 Task: Select the criteria, "checkbox" to use custom cell values for unchecked.
Action: Mouse moved to (225, 75)
Screenshot: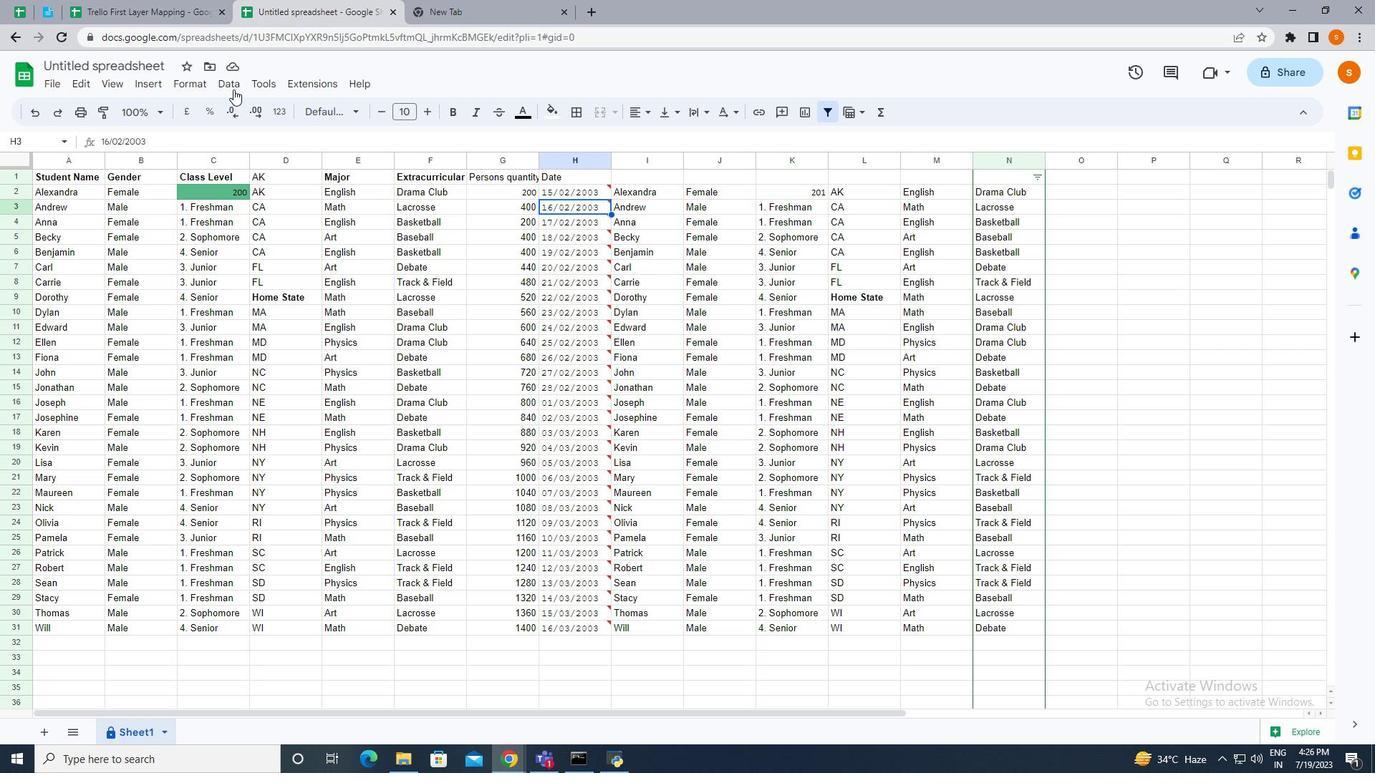 
Action: Mouse pressed left at (225, 75)
Screenshot: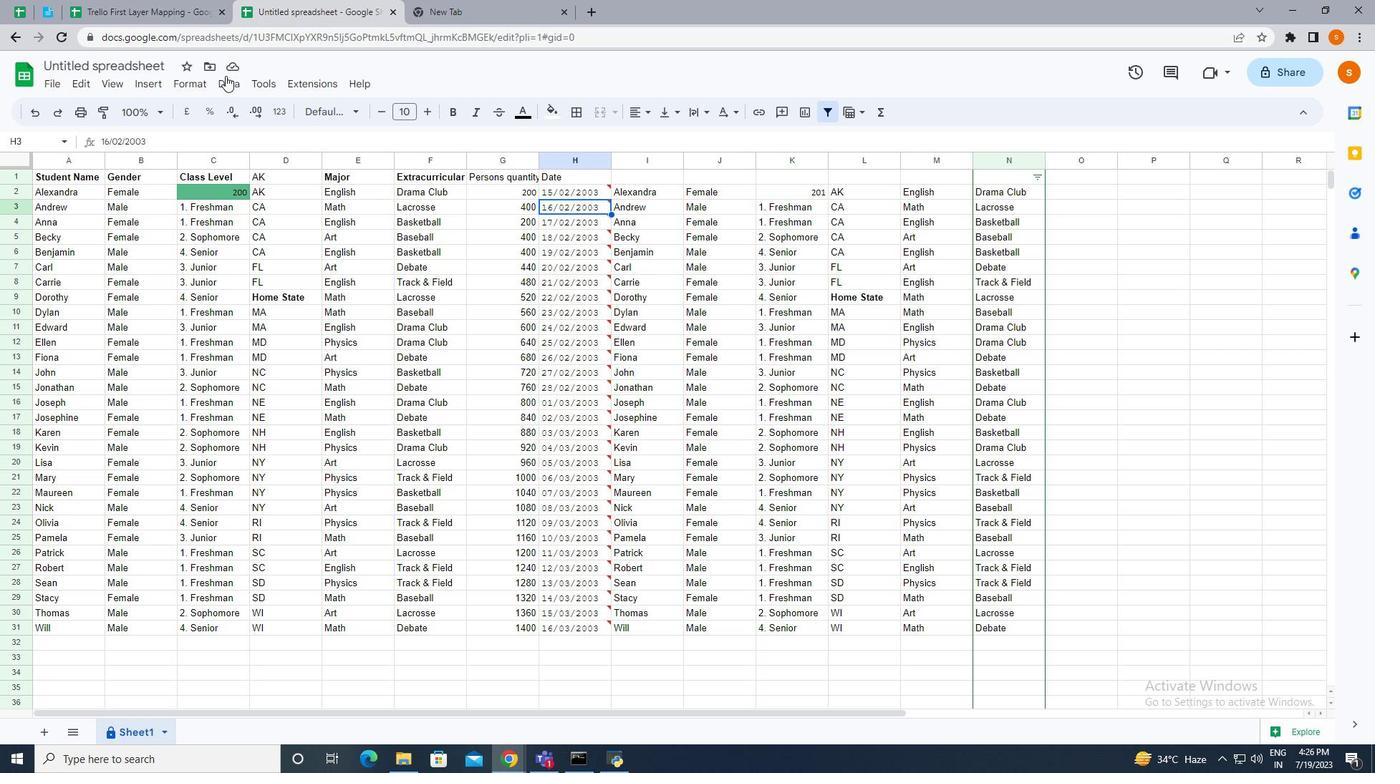 
Action: Mouse moved to (272, 373)
Screenshot: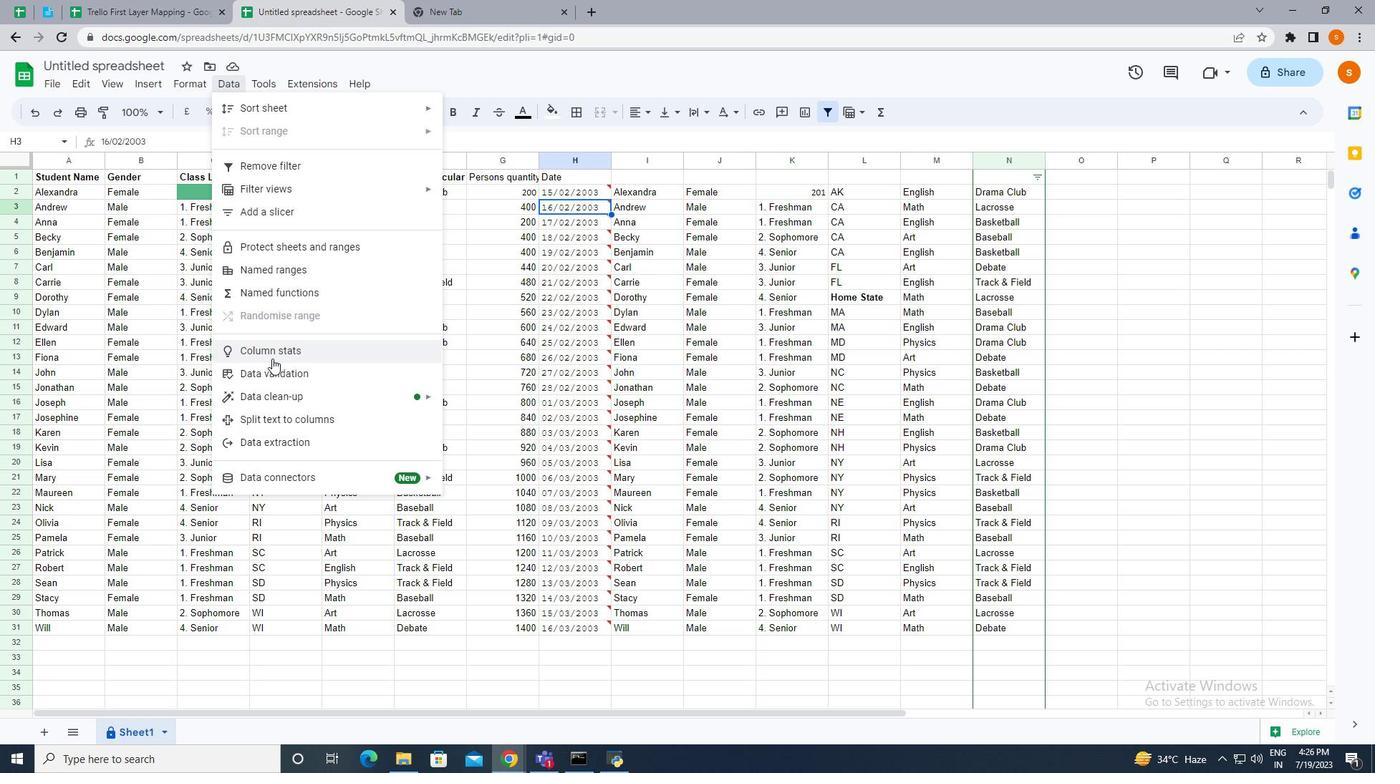 
Action: Mouse pressed left at (272, 373)
Screenshot: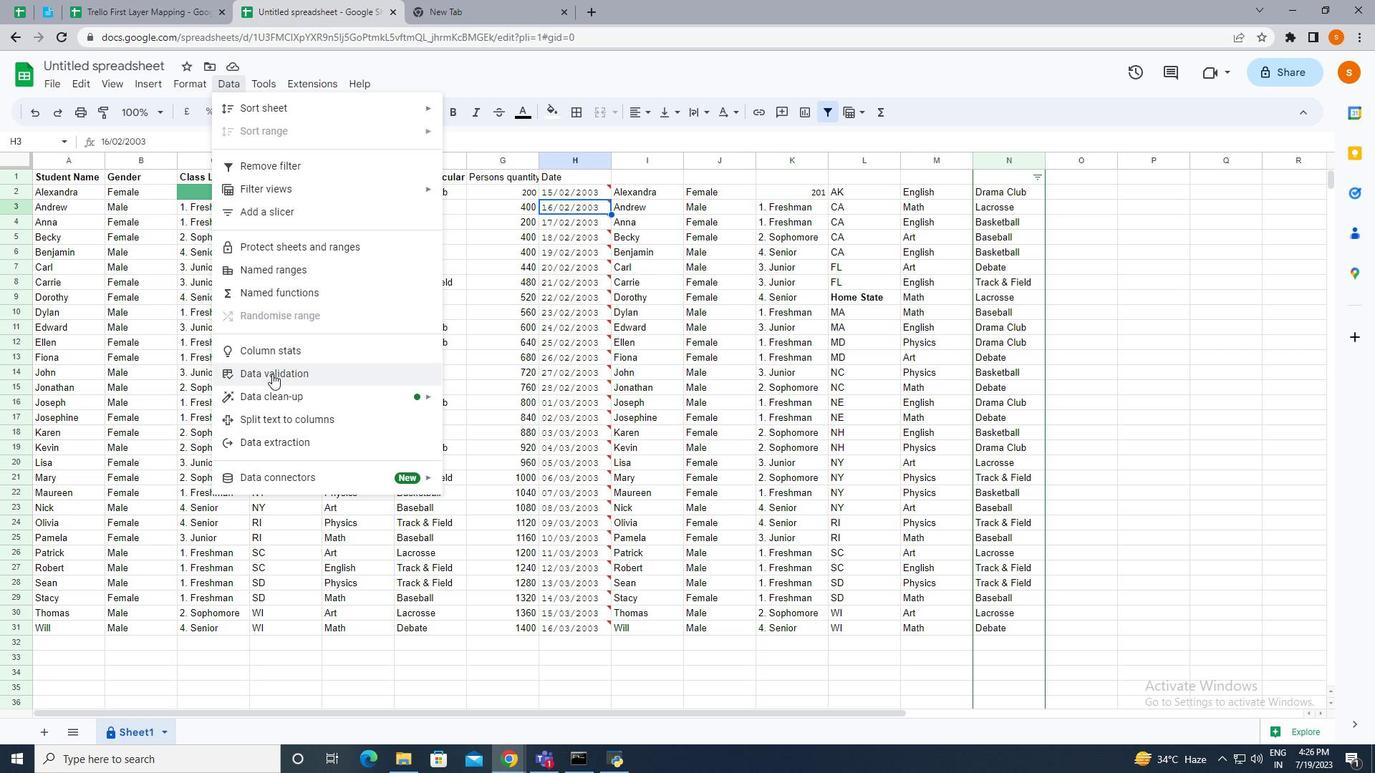 
Action: Mouse moved to (1163, 184)
Screenshot: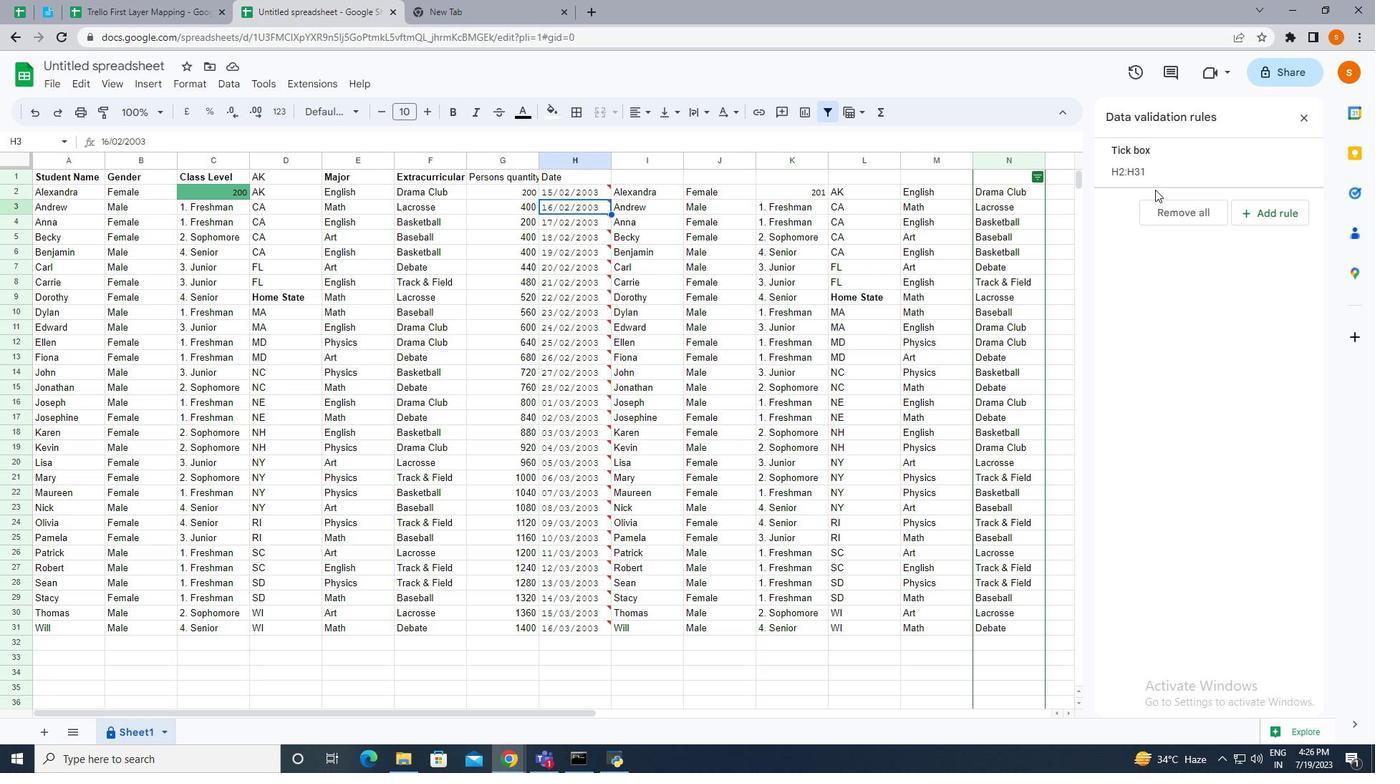 
Action: Mouse pressed left at (1163, 184)
Screenshot: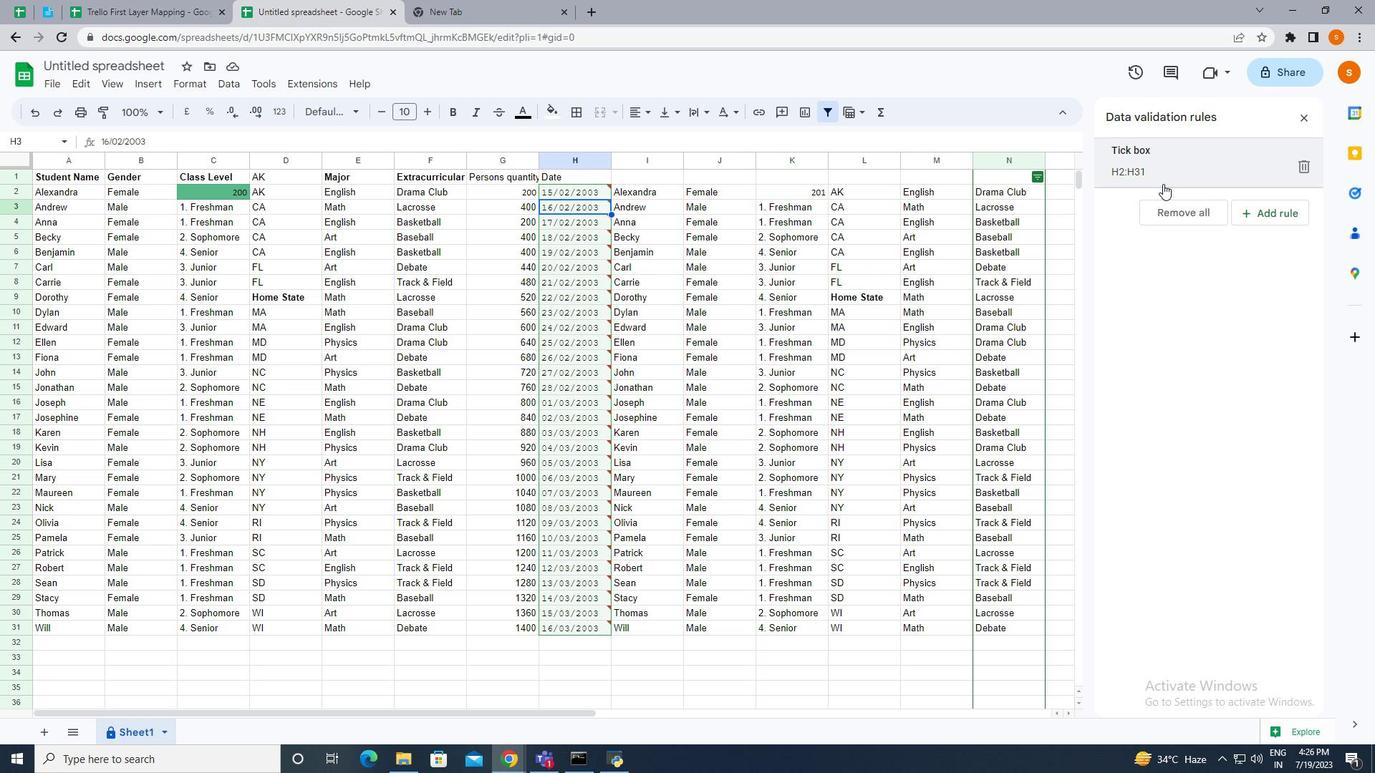 
Action: Mouse moved to (1117, 279)
Screenshot: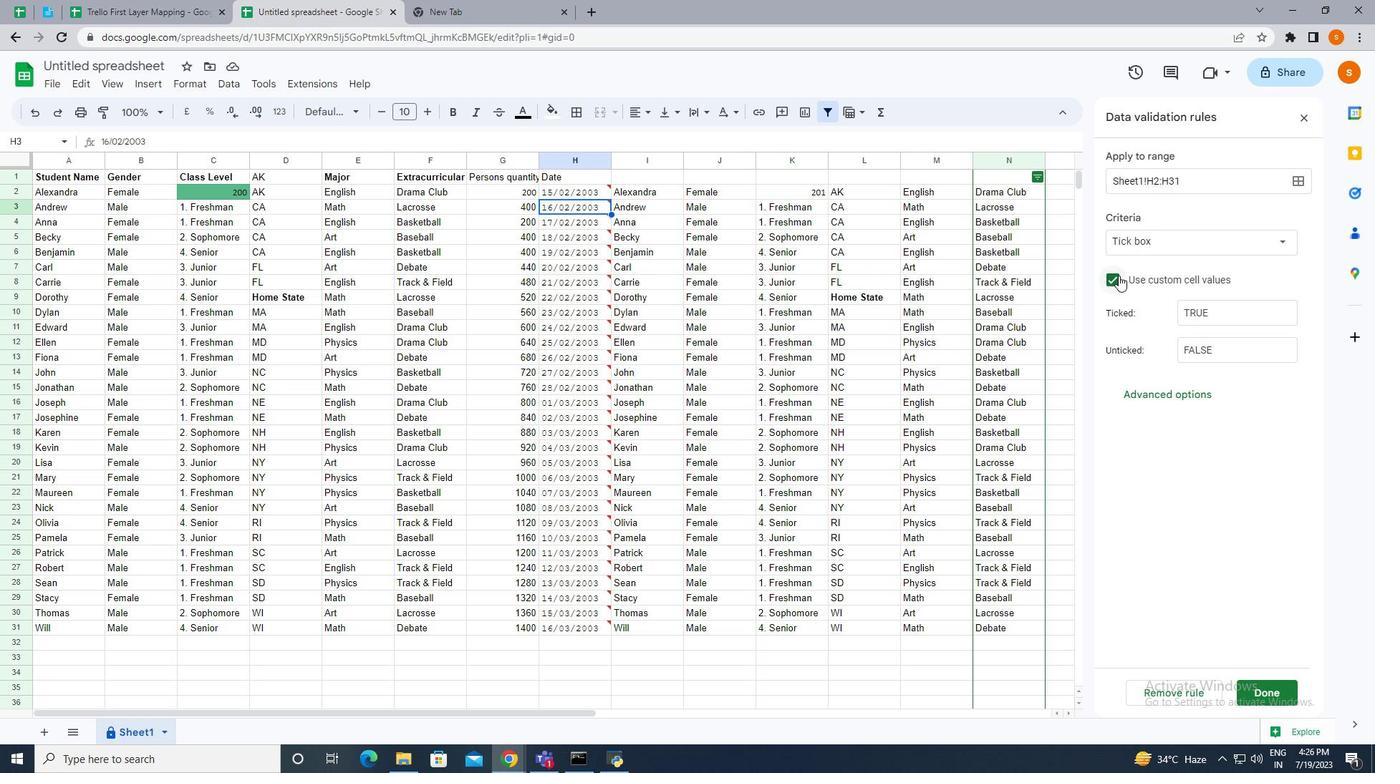 
Action: Mouse pressed left at (1117, 279)
Screenshot: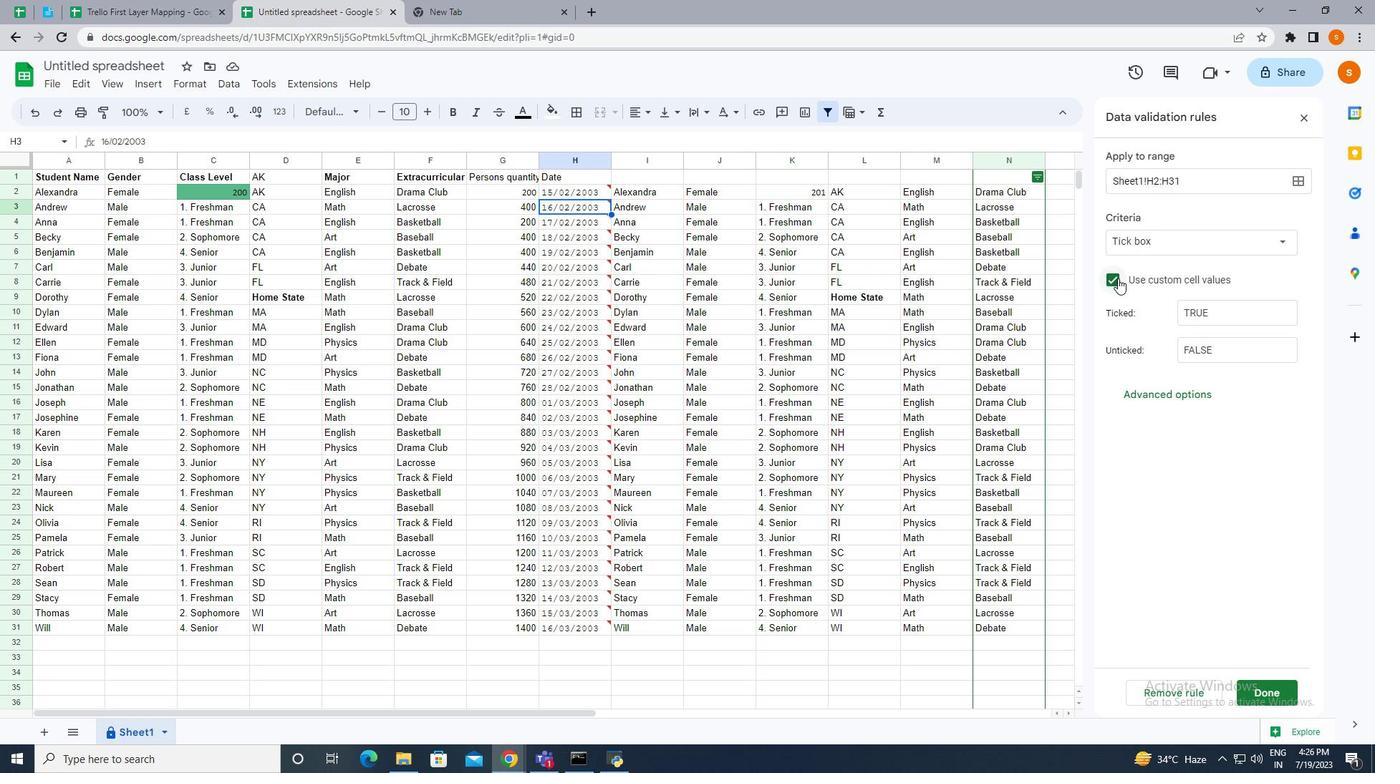 
Action: Mouse moved to (1137, 477)
Screenshot: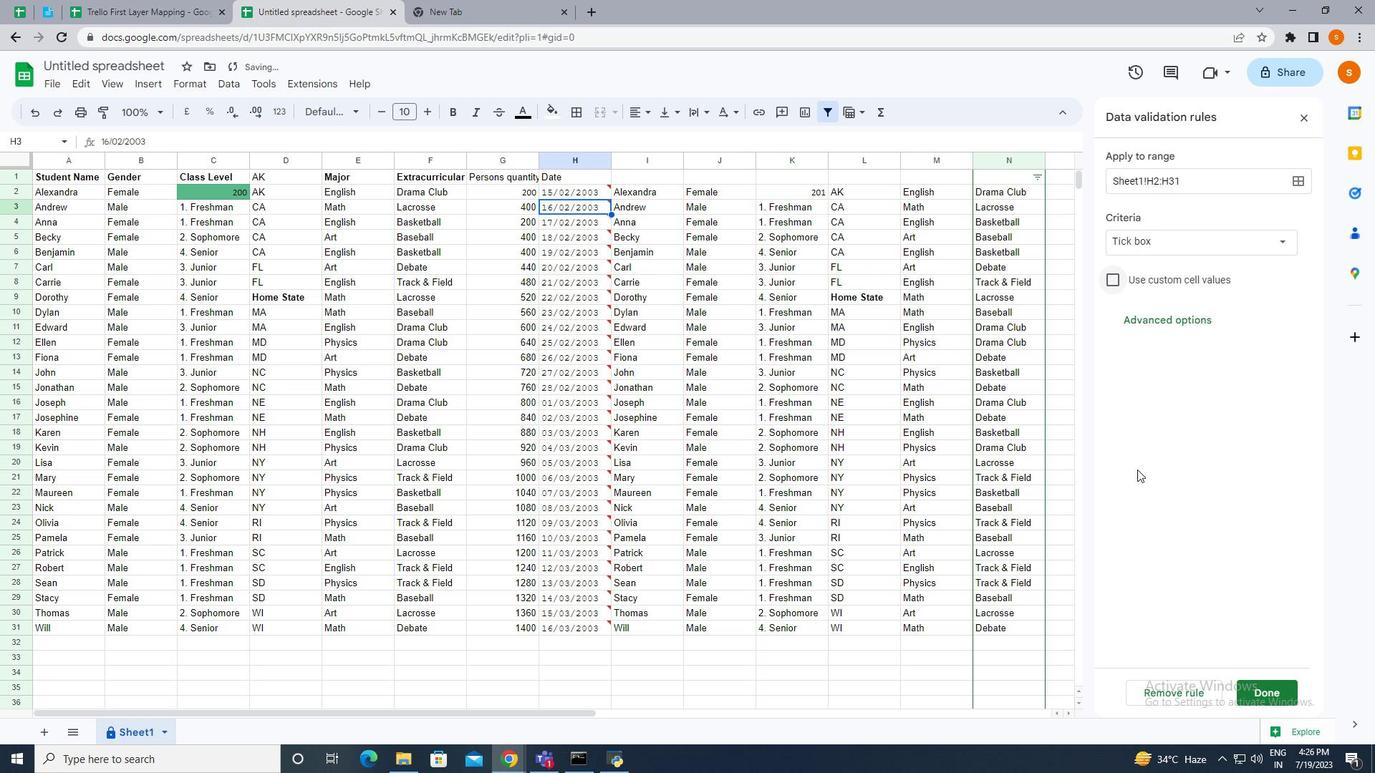 
